 Task: Add Dates with Start Date as Jul 01 2023 and Due Date as Jul 31 2023 to Card Card0044 in Board Board0041 in Workspace Development in Trello
Action: Mouse moved to (546, 42)
Screenshot: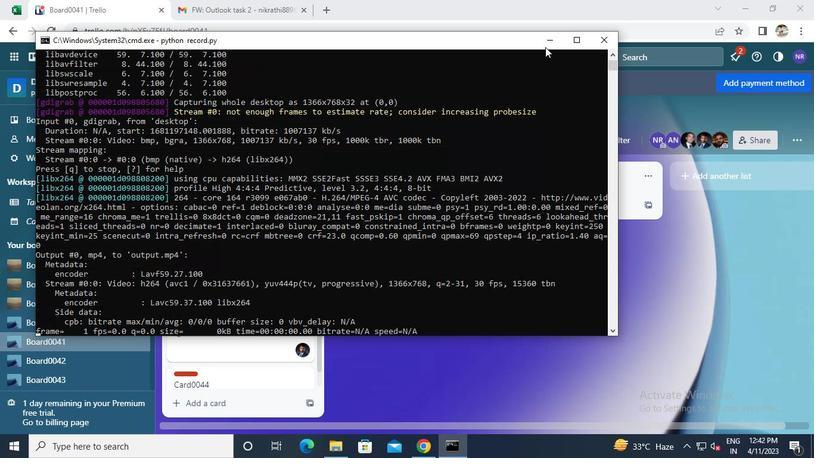 
Action: Mouse pressed left at (546, 42)
Screenshot: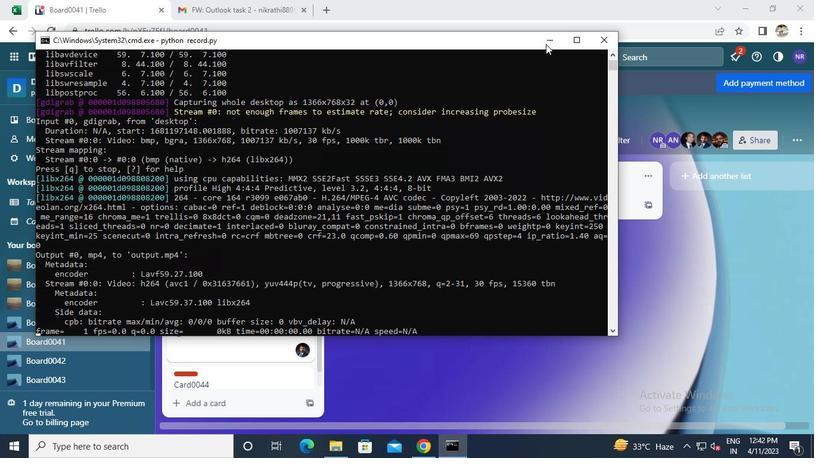 
Action: Mouse moved to (301, 375)
Screenshot: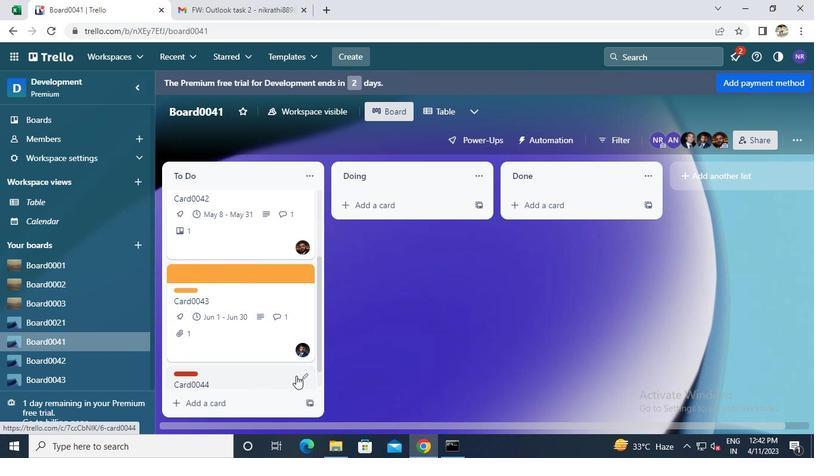 
Action: Mouse pressed left at (301, 375)
Screenshot: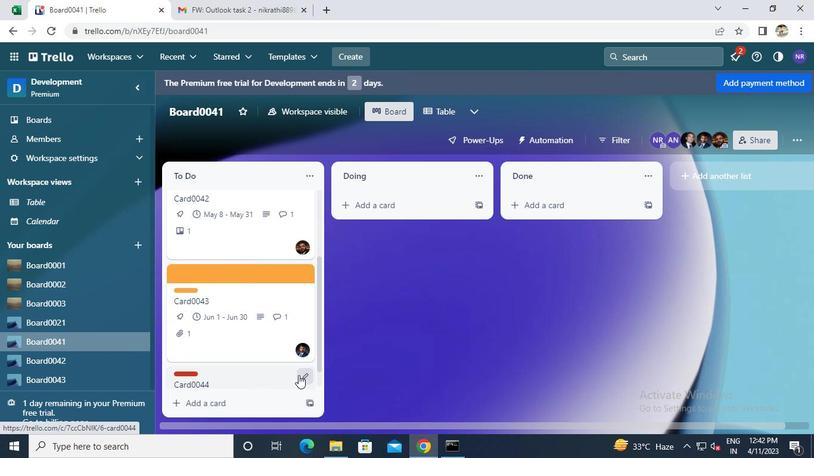 
Action: Mouse moved to (334, 397)
Screenshot: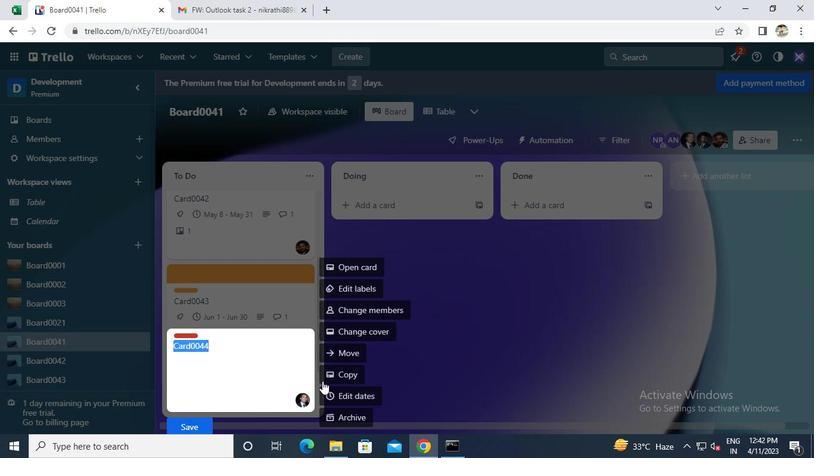 
Action: Mouse pressed left at (334, 397)
Screenshot: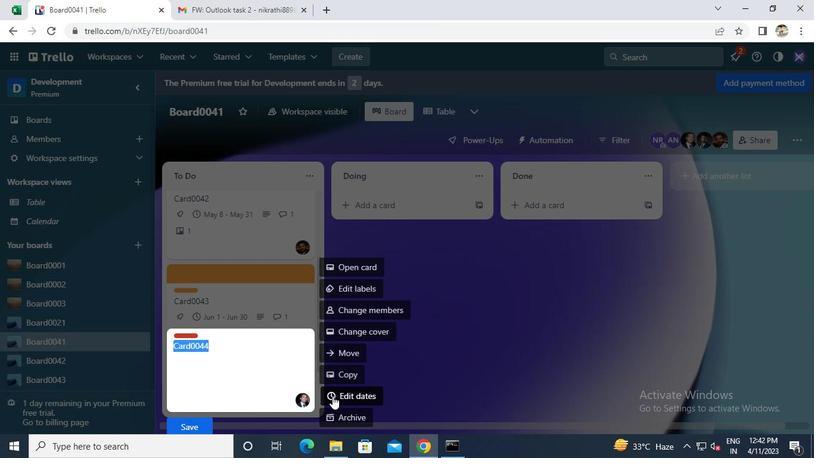 
Action: Mouse moved to (332, 292)
Screenshot: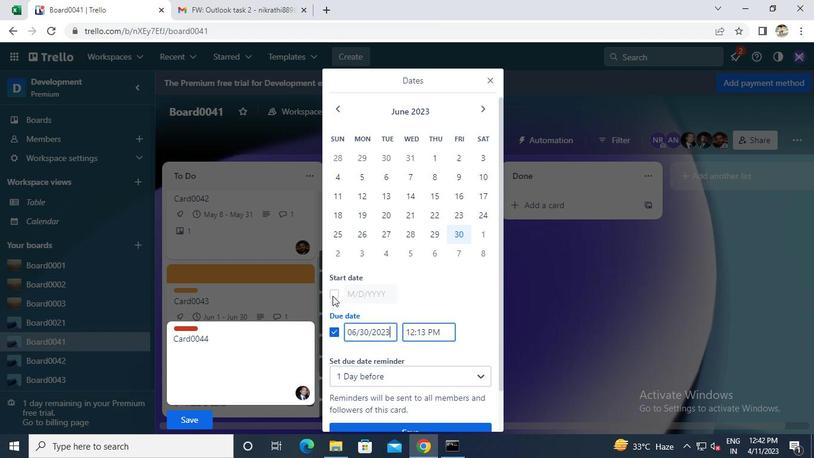 
Action: Mouse pressed left at (332, 292)
Screenshot: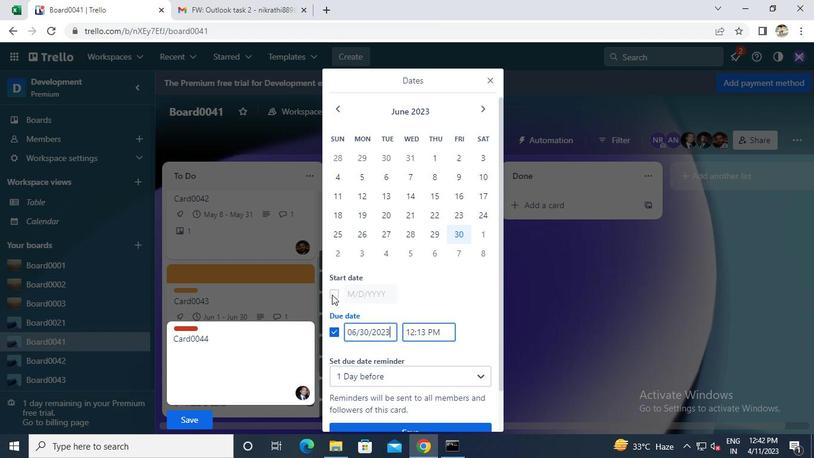 
Action: Mouse moved to (482, 106)
Screenshot: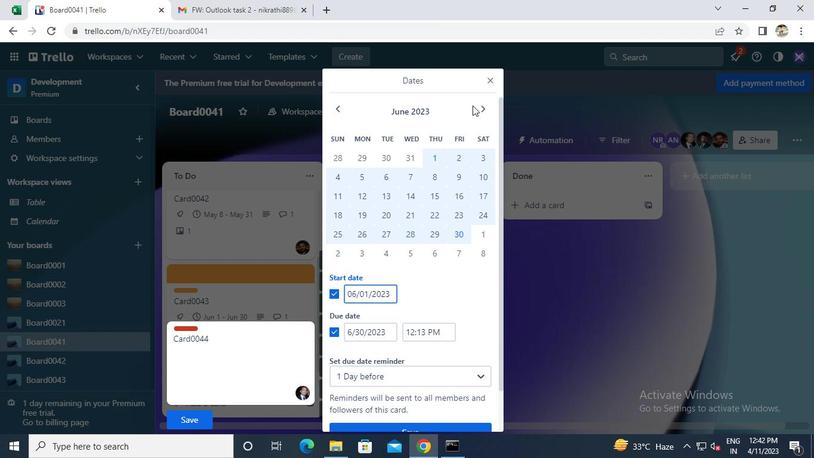 
Action: Mouse pressed left at (482, 106)
Screenshot: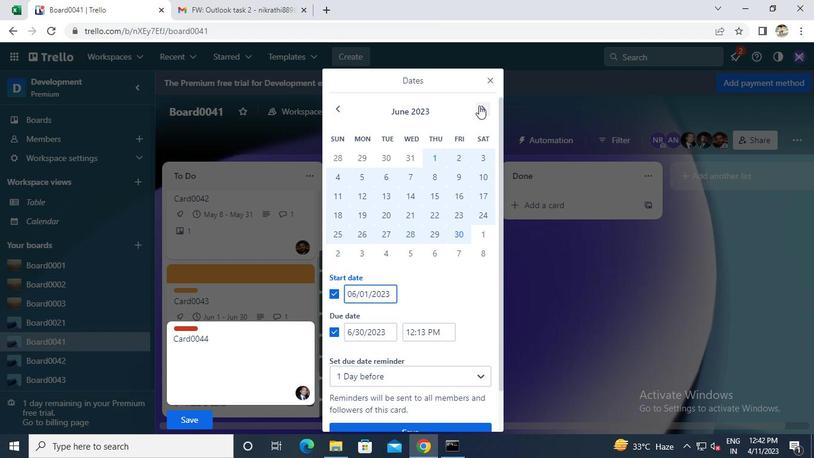 
Action: Mouse moved to (481, 157)
Screenshot: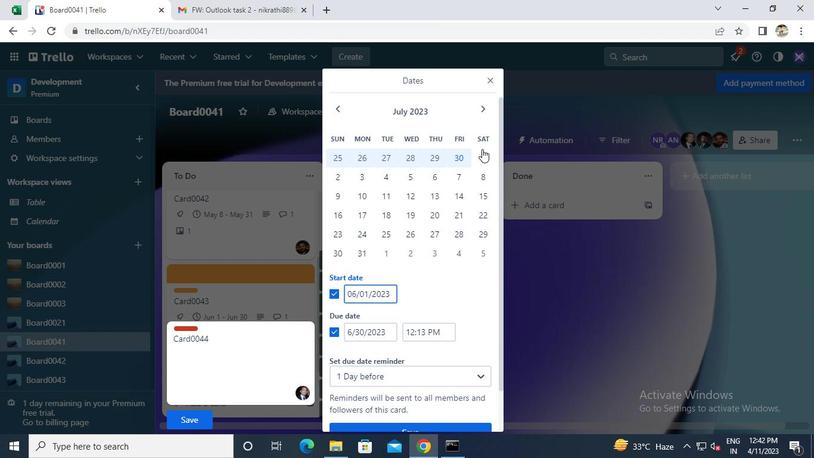 
Action: Mouse pressed left at (481, 157)
Screenshot: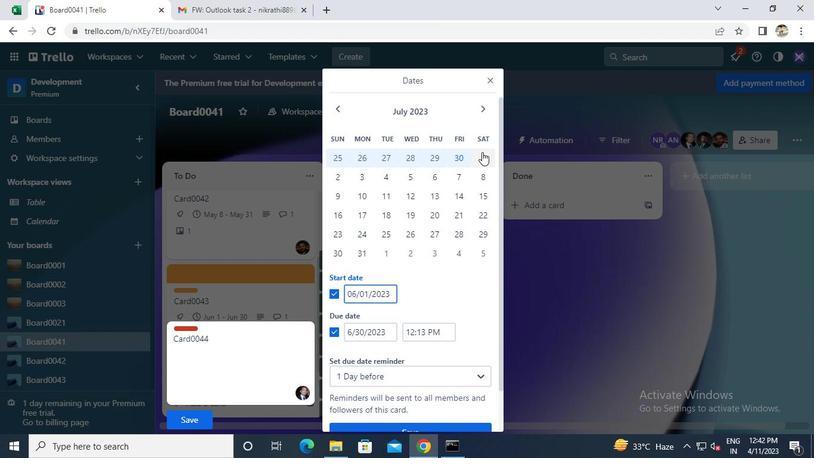 
Action: Mouse moved to (358, 255)
Screenshot: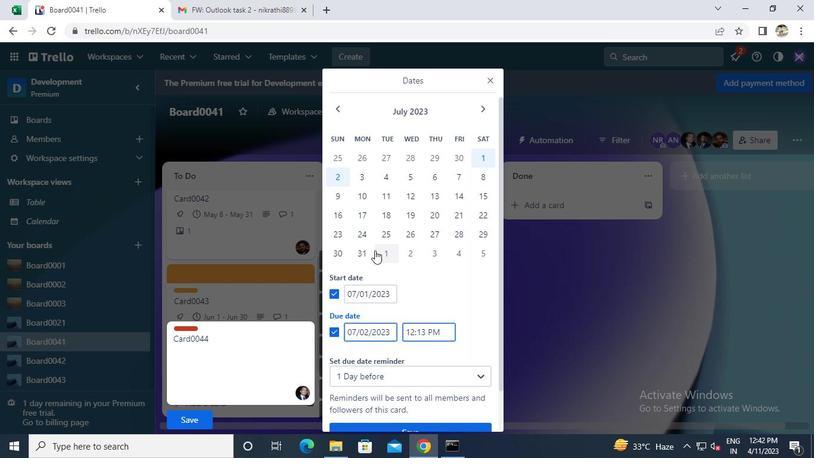 
Action: Mouse pressed left at (358, 255)
Screenshot: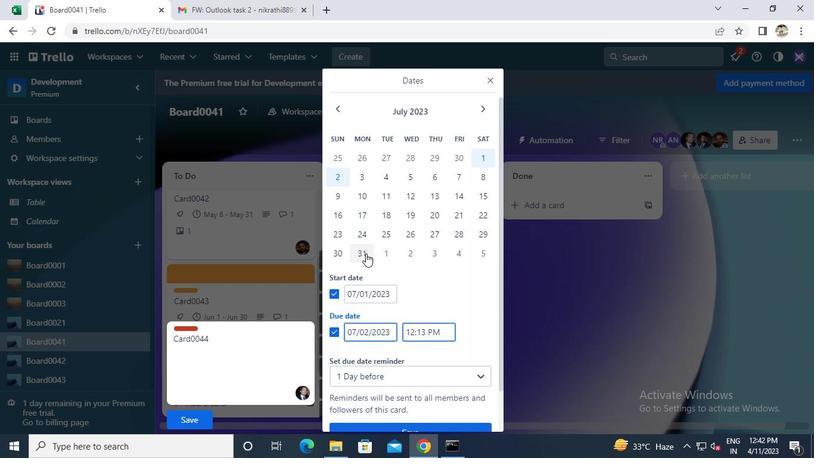 
Action: Mouse moved to (368, 382)
Screenshot: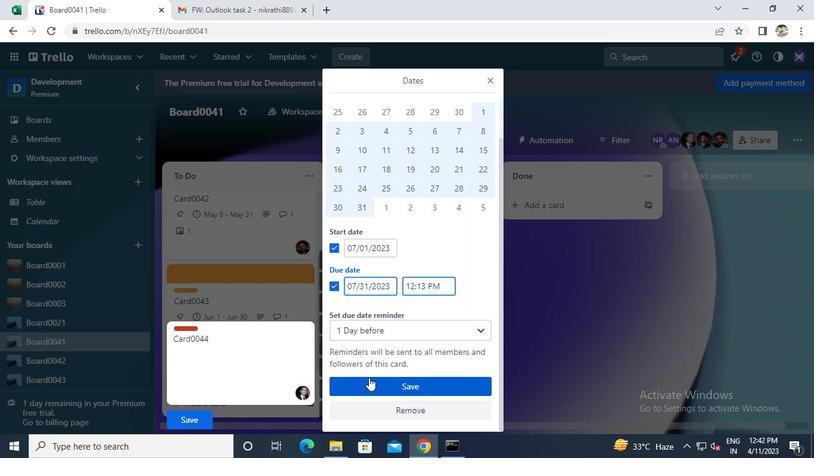 
Action: Mouse pressed left at (368, 382)
Screenshot: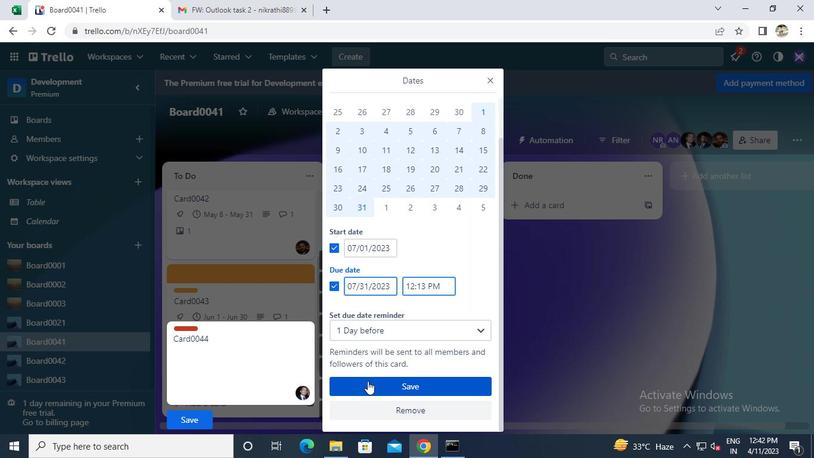 
Action: Mouse moved to (449, 440)
Screenshot: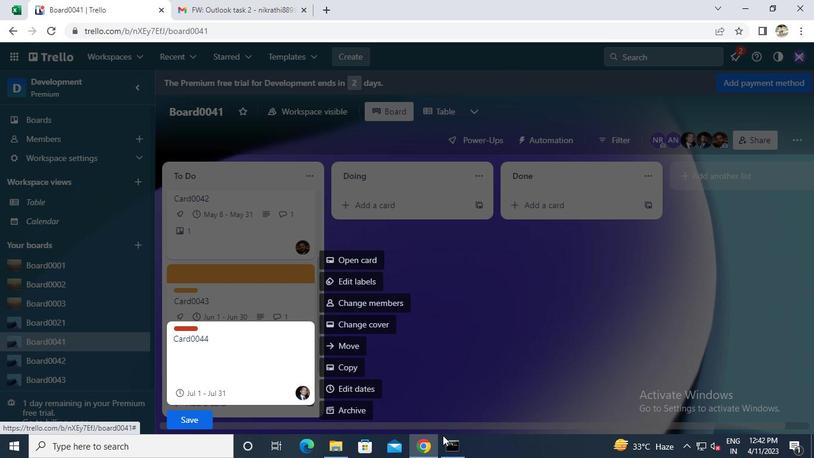 
Action: Mouse pressed left at (449, 440)
Screenshot: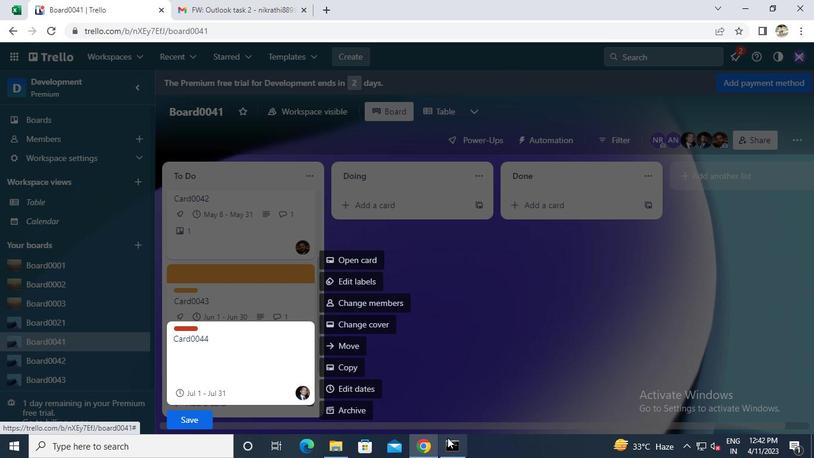 
Action: Mouse moved to (600, 38)
Screenshot: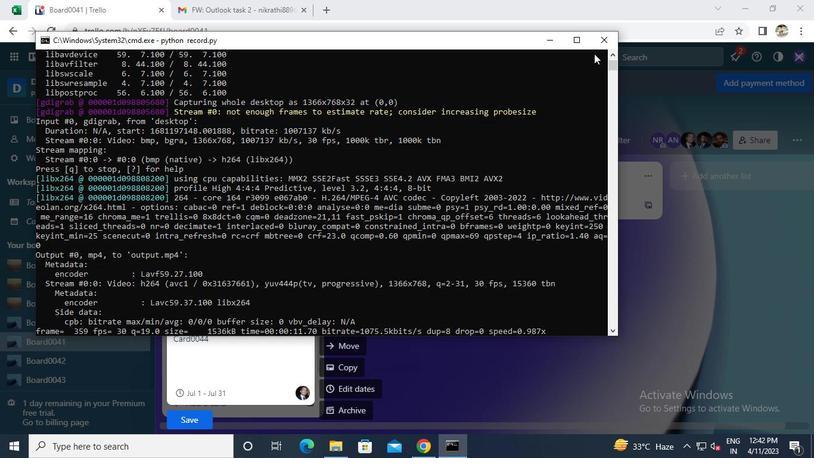 
Action: Mouse pressed left at (600, 38)
Screenshot: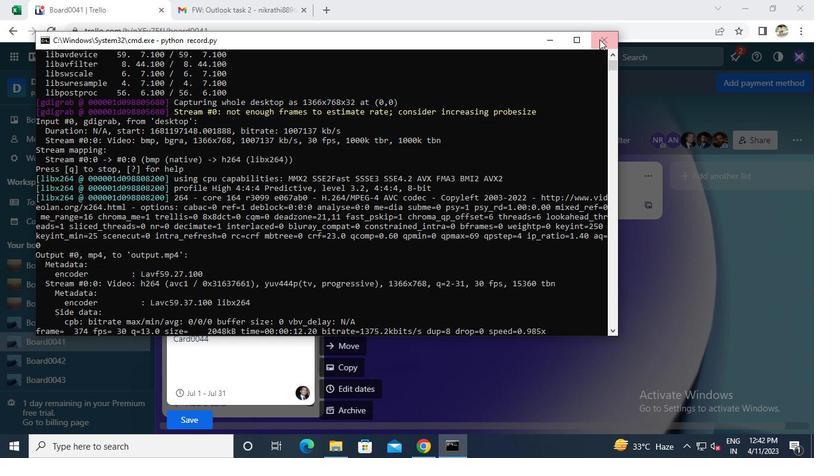 
Action: Mouse moved to (600, 37)
Screenshot: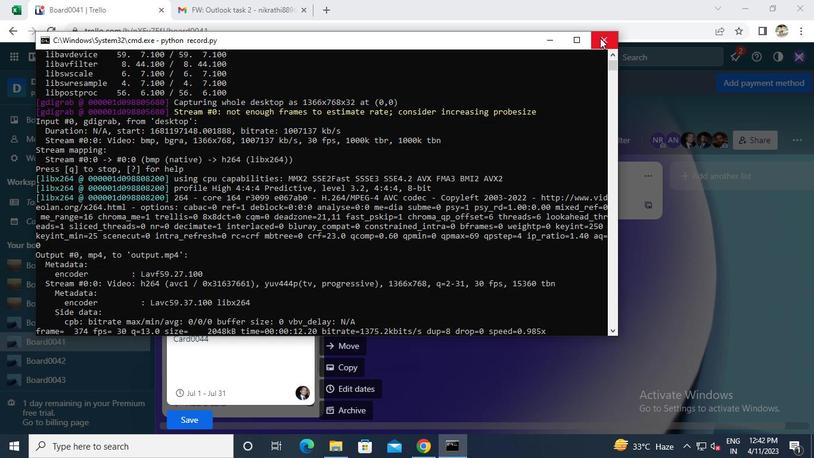 
